 Task: In Candidate recommendations turn off push notifications.
Action: Mouse pressed left at (626, 62)
Screenshot: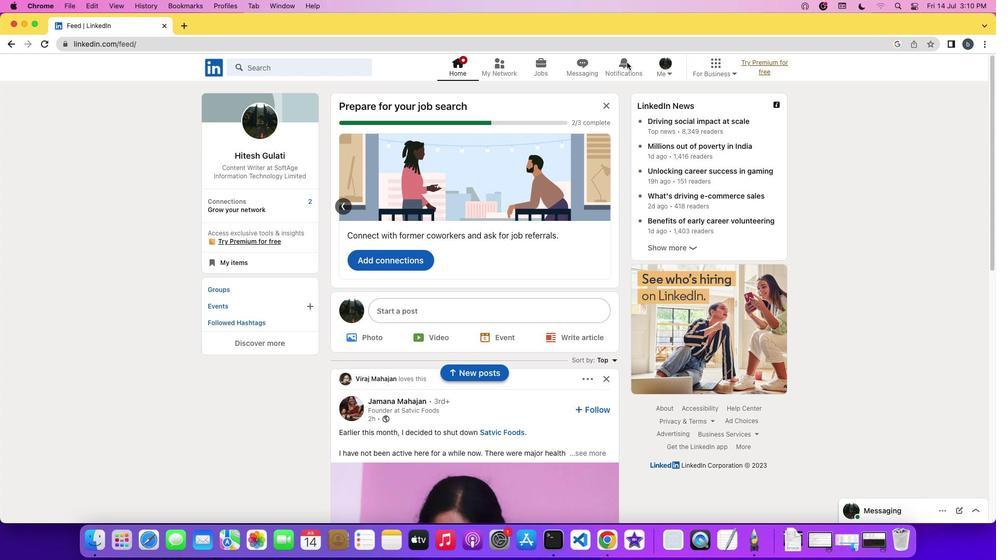 
Action: Mouse pressed left at (626, 62)
Screenshot: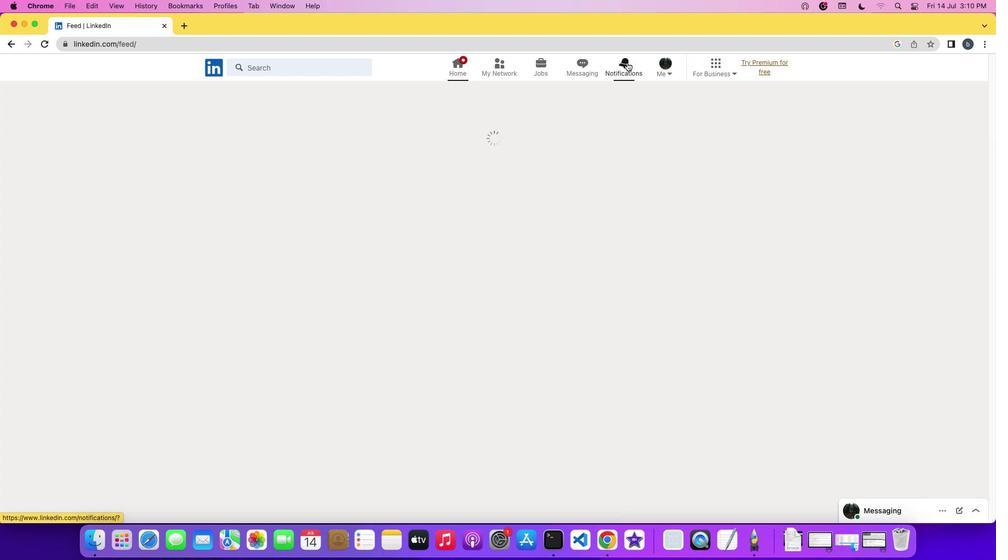 
Action: Mouse moved to (231, 136)
Screenshot: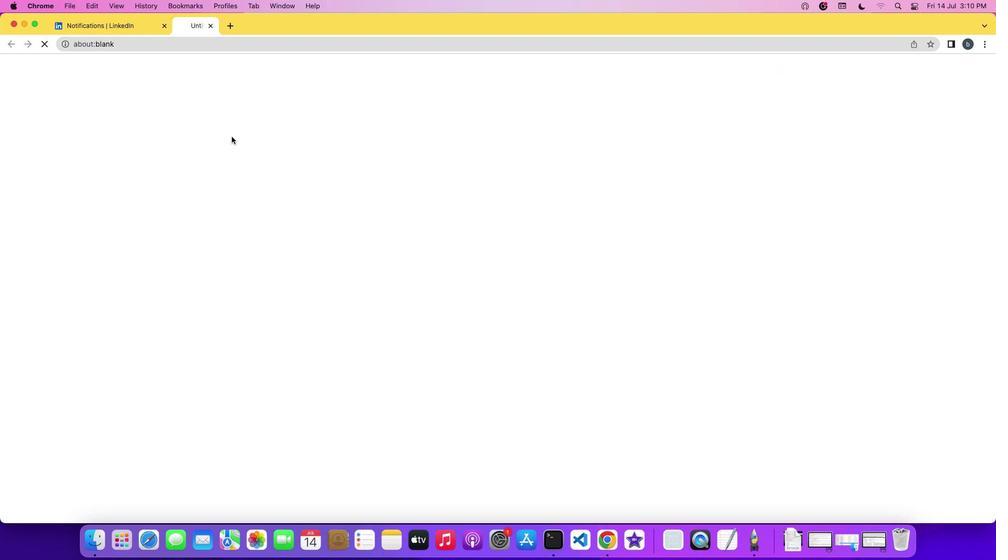 
Action: Mouse pressed left at (231, 136)
Screenshot: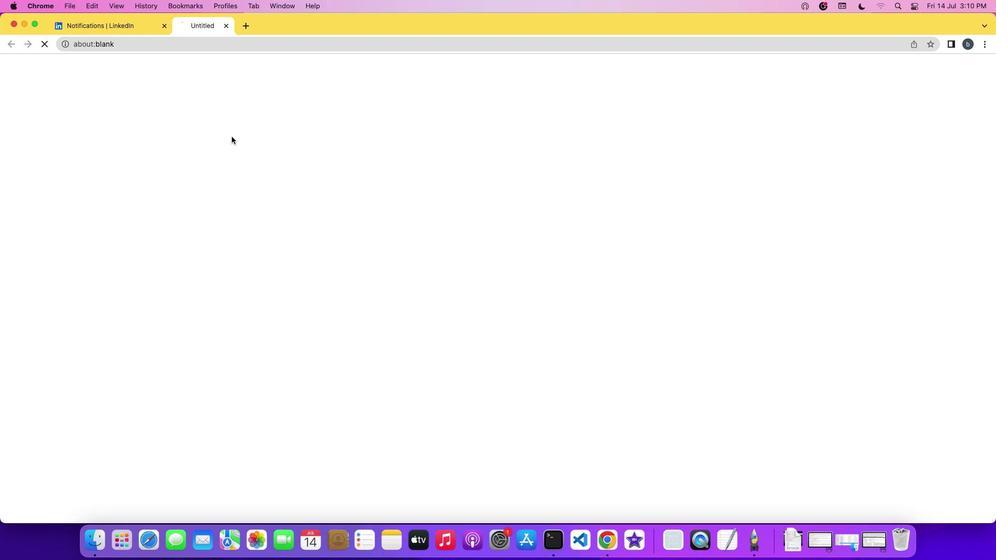 
Action: Mouse moved to (417, 151)
Screenshot: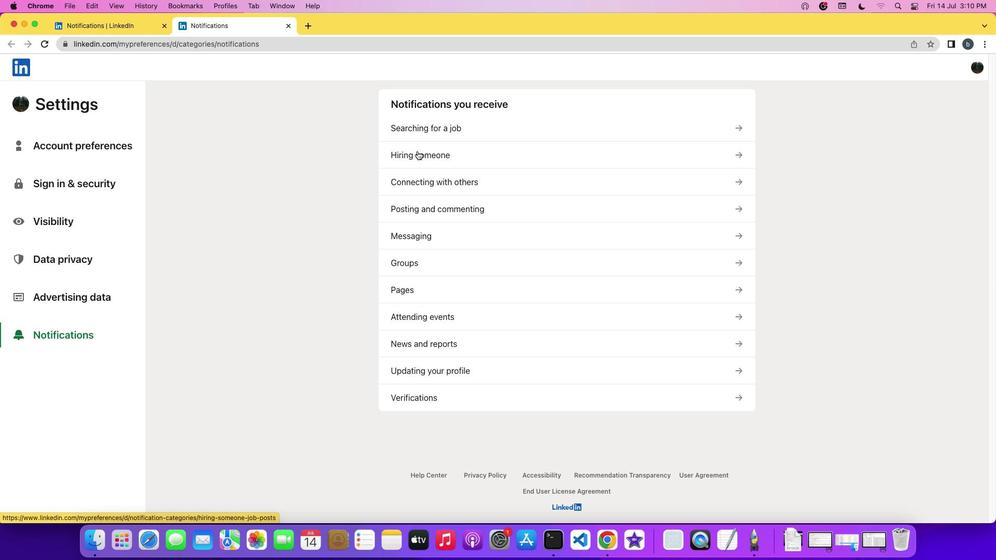 
Action: Mouse pressed left at (417, 151)
Screenshot: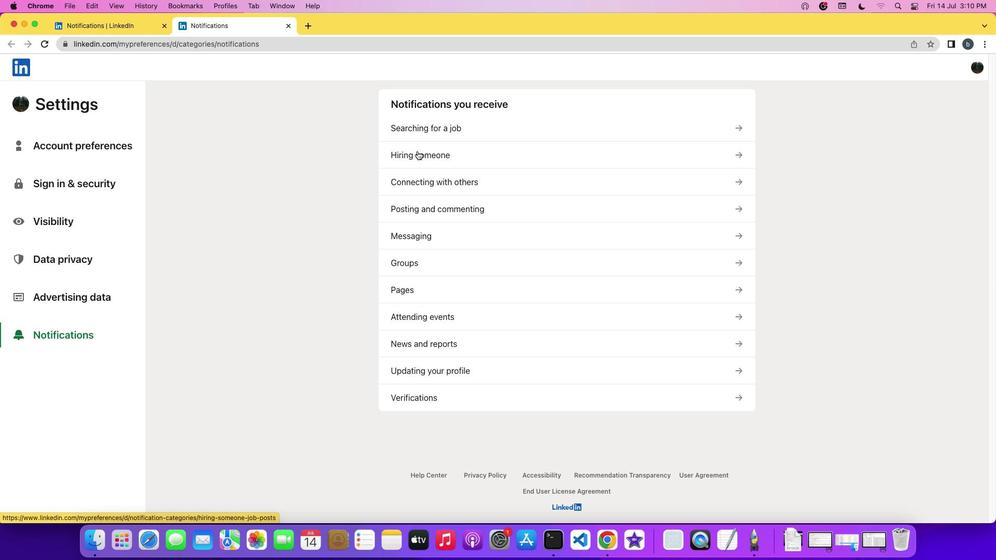
Action: Mouse moved to (430, 319)
Screenshot: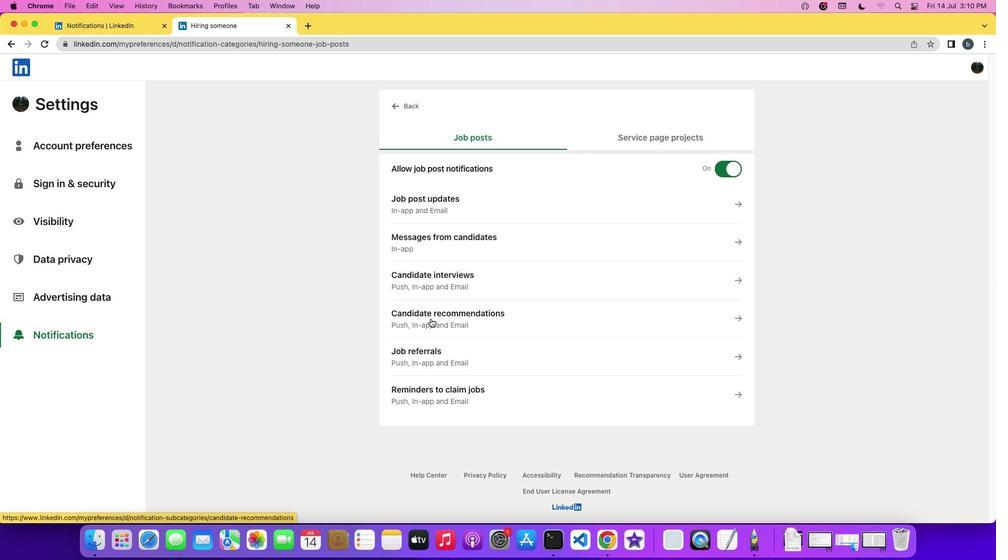 
Action: Mouse pressed left at (430, 319)
Screenshot: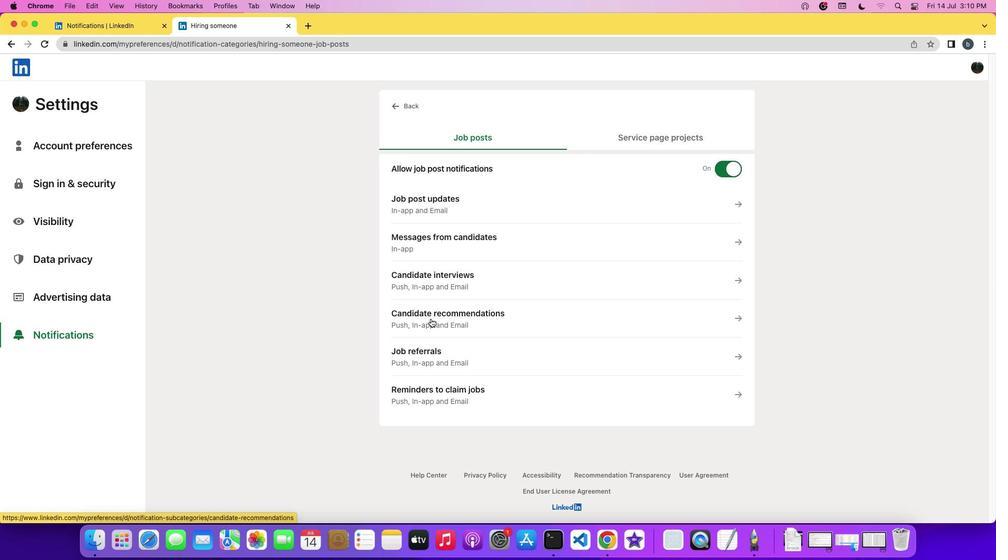 
Action: Mouse moved to (728, 231)
Screenshot: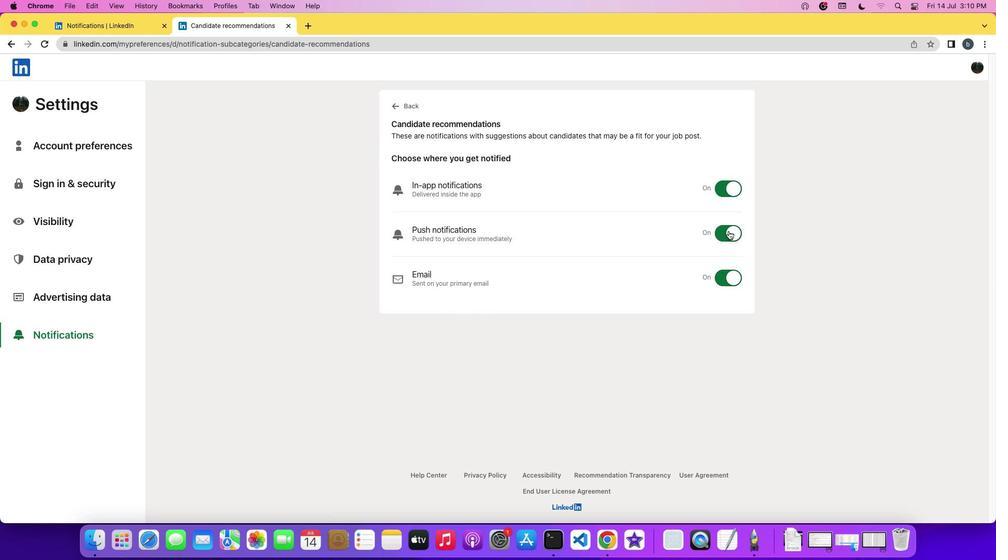 
Action: Mouse pressed left at (728, 231)
Screenshot: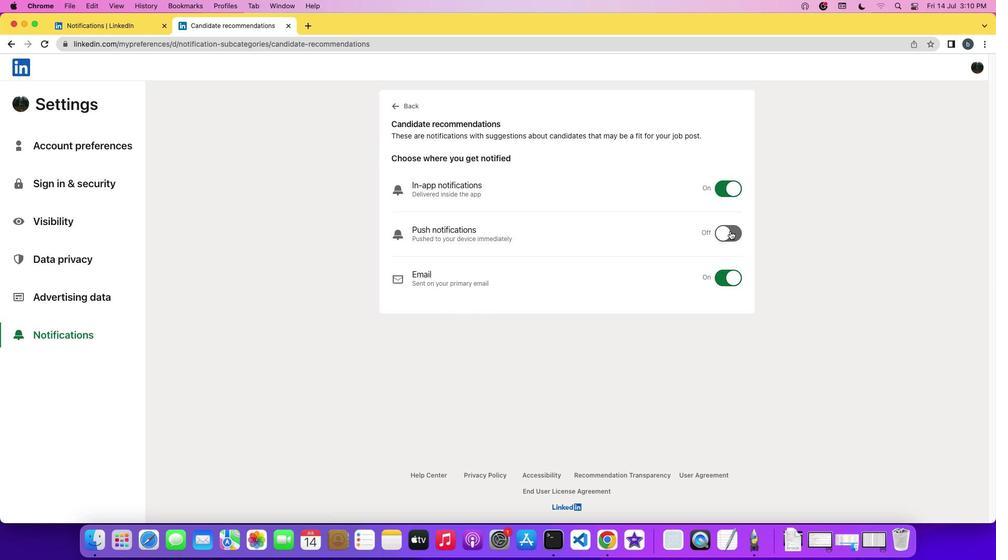 
Action: Mouse moved to (767, 233)
Screenshot: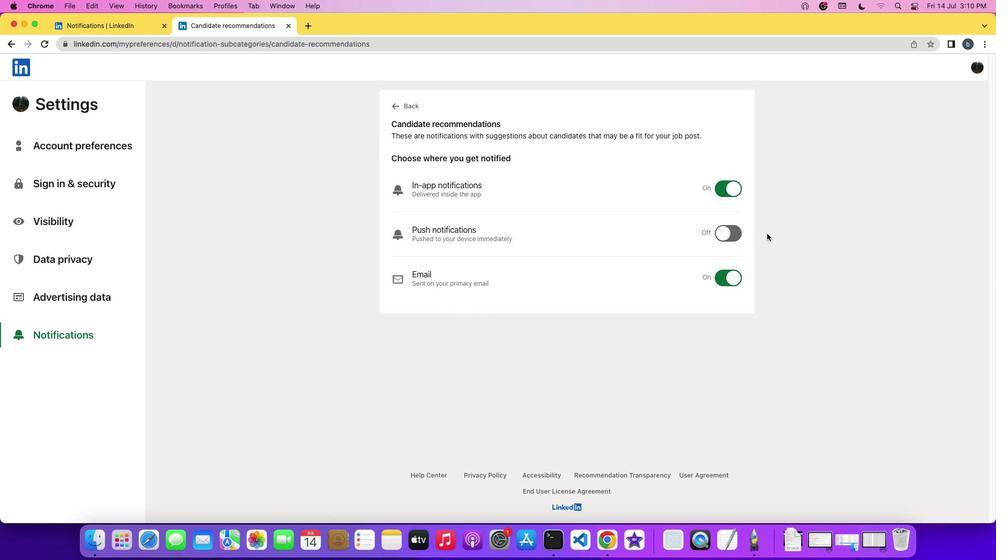 
Action: Mouse pressed left at (767, 233)
Screenshot: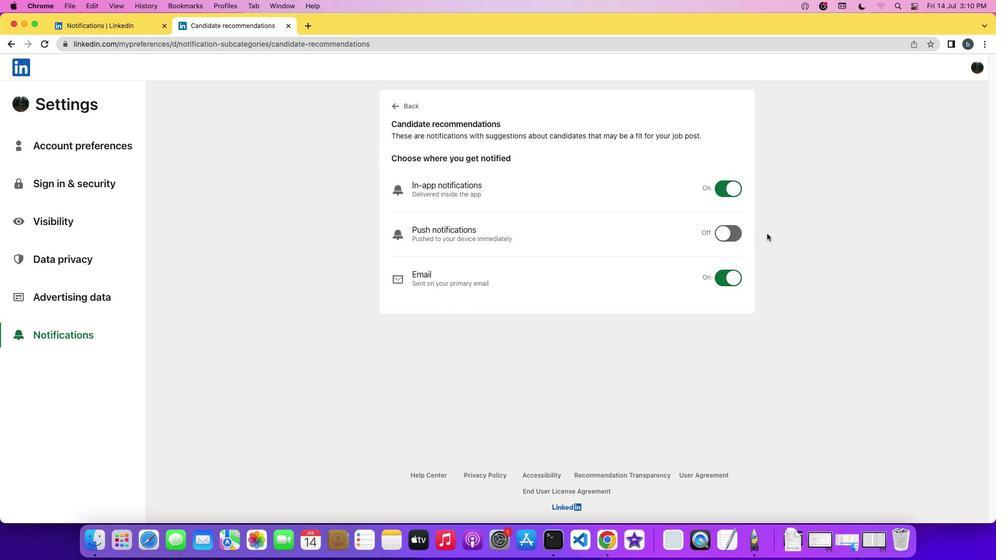 
Action: Mouse moved to (767, 234)
Screenshot: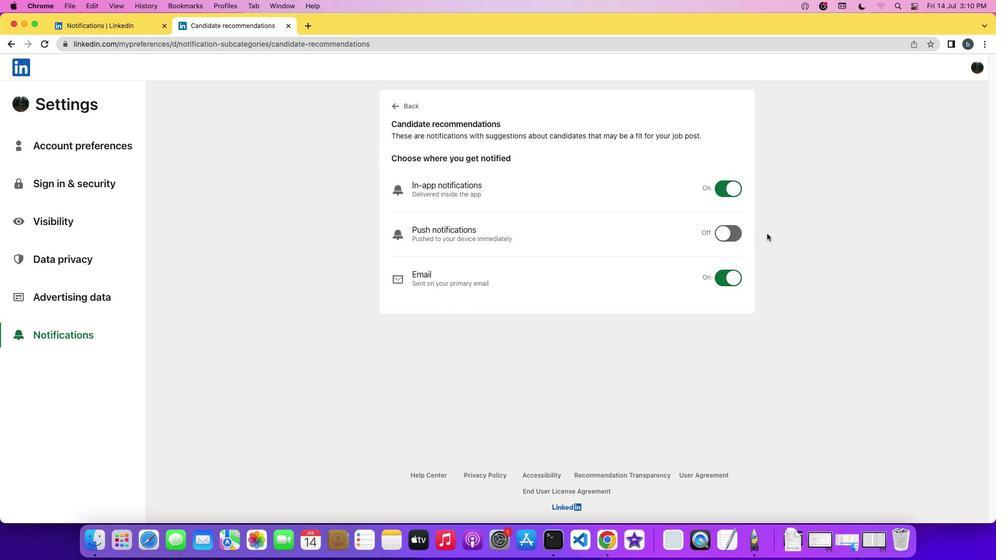 
